 Task: Start in the project TranceTech the sprint 'Debug Dive', with a duration of 1 week.
Action: Mouse moved to (256, 68)
Screenshot: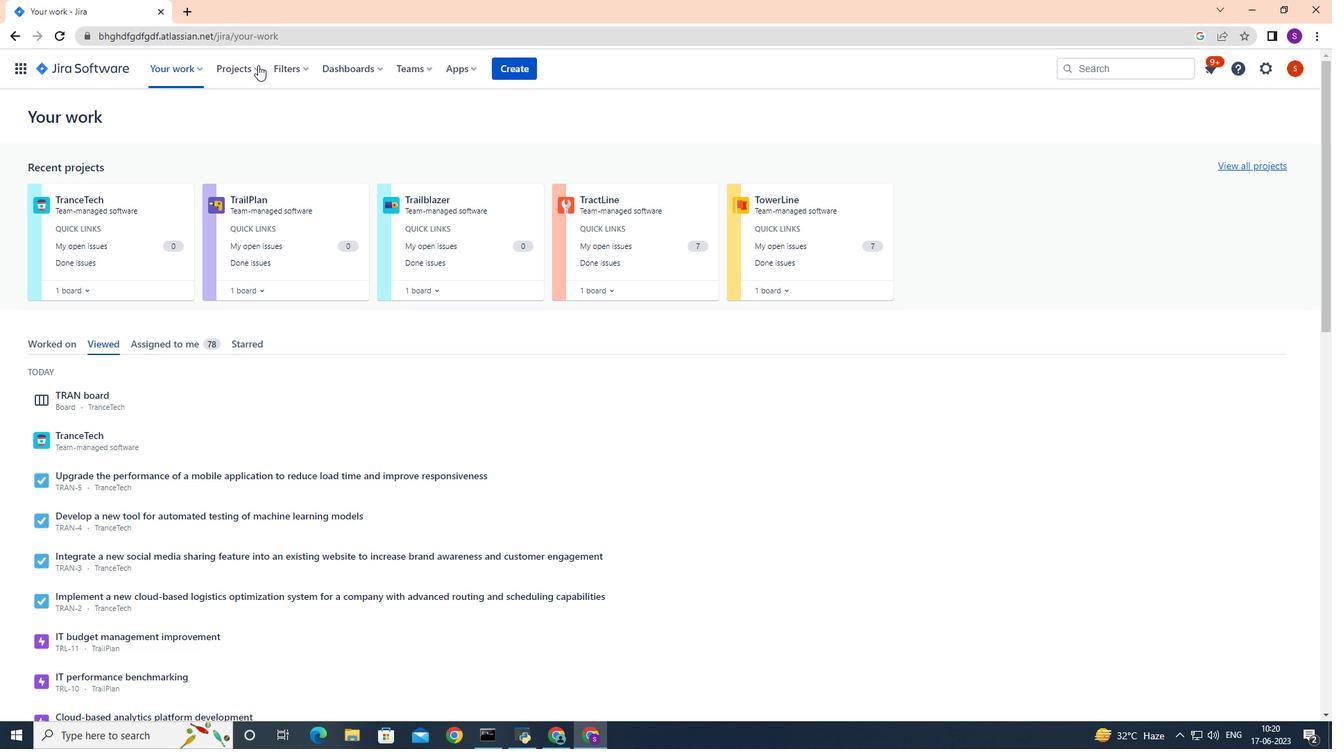 
Action: Mouse pressed left at (256, 68)
Screenshot: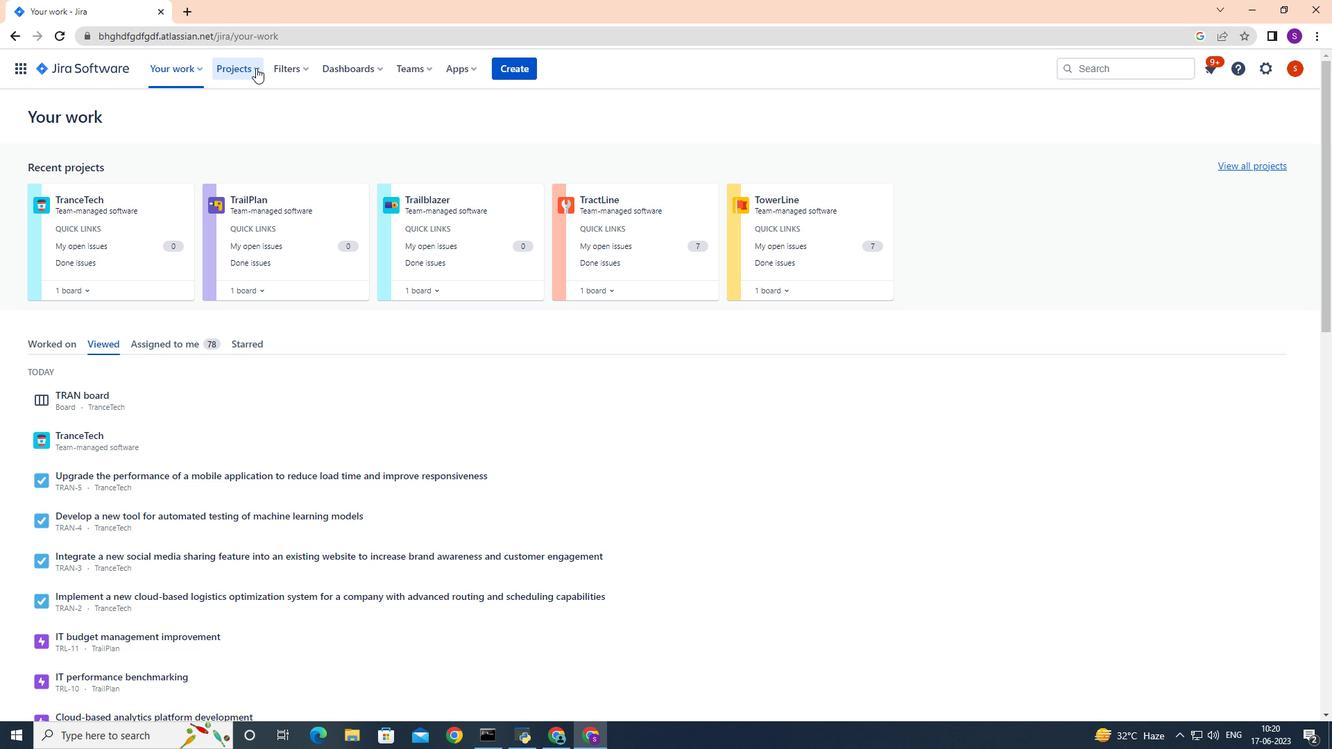 
Action: Mouse moved to (250, 124)
Screenshot: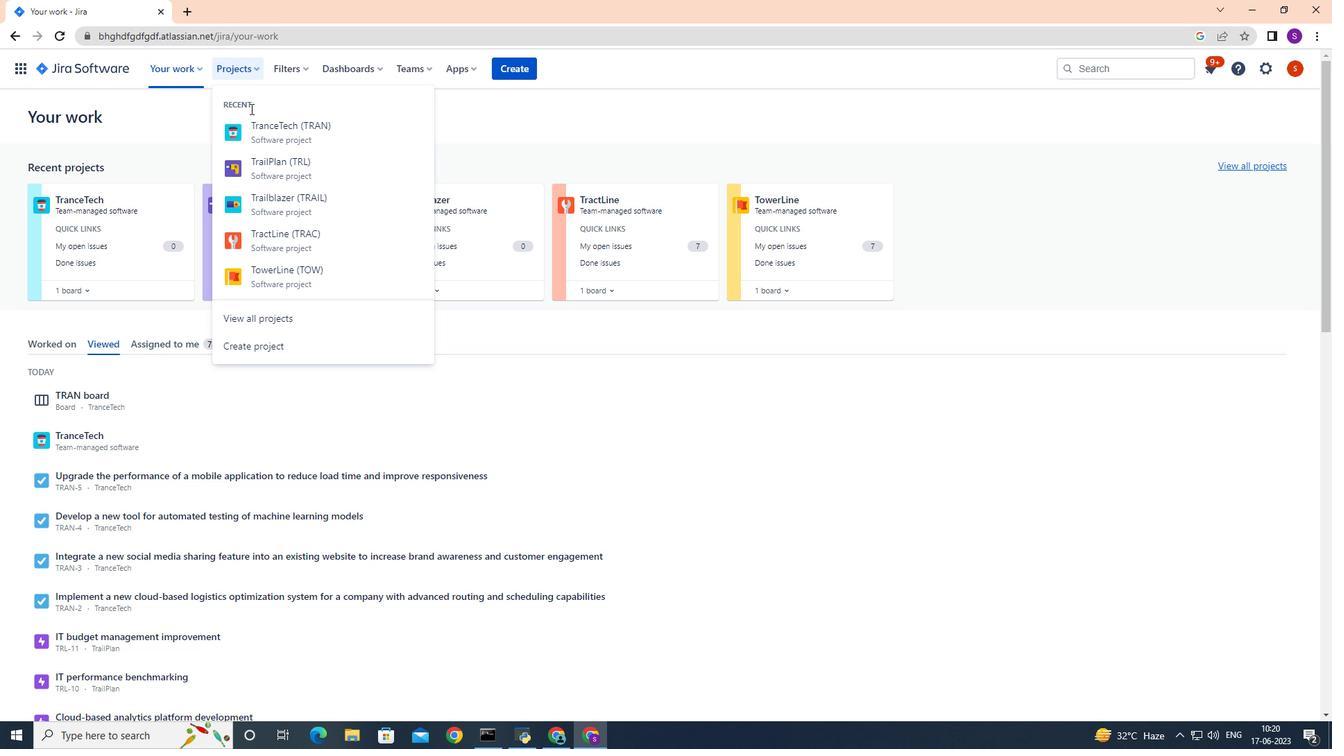 
Action: Mouse pressed left at (250, 124)
Screenshot: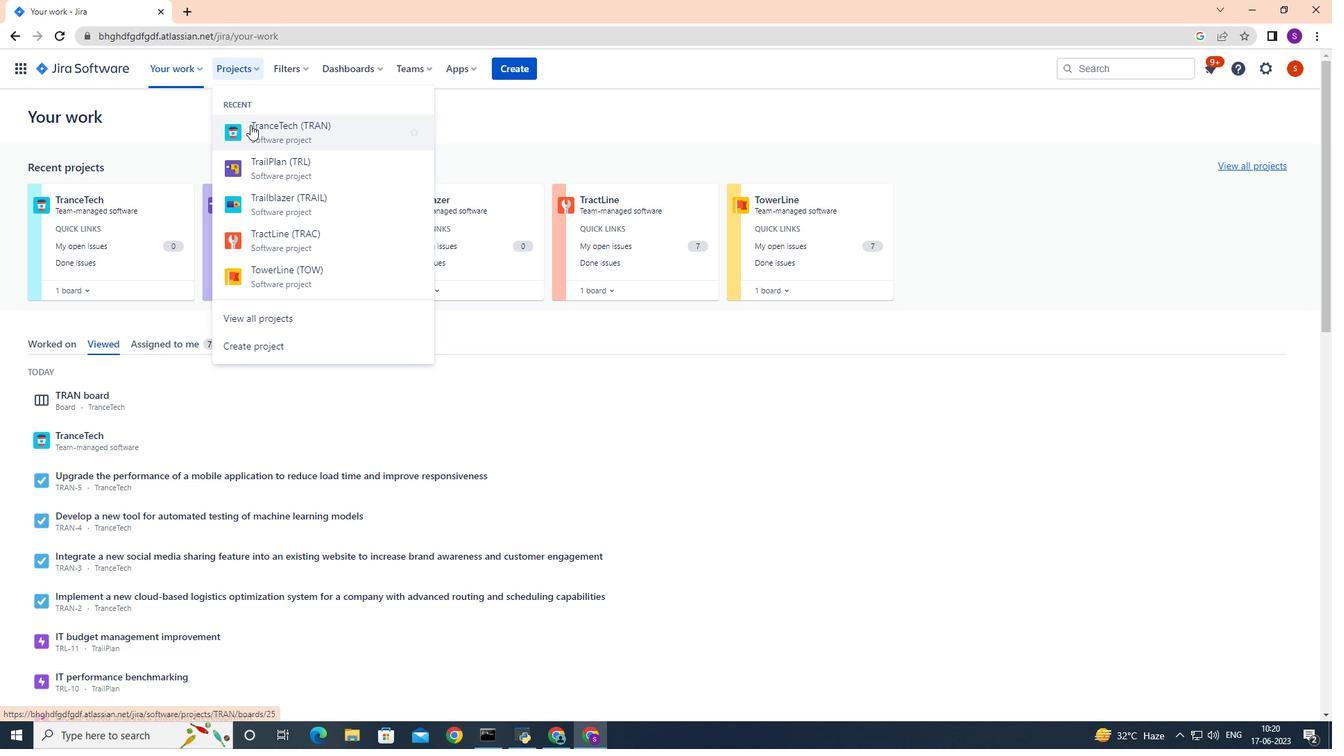 
Action: Mouse moved to (88, 214)
Screenshot: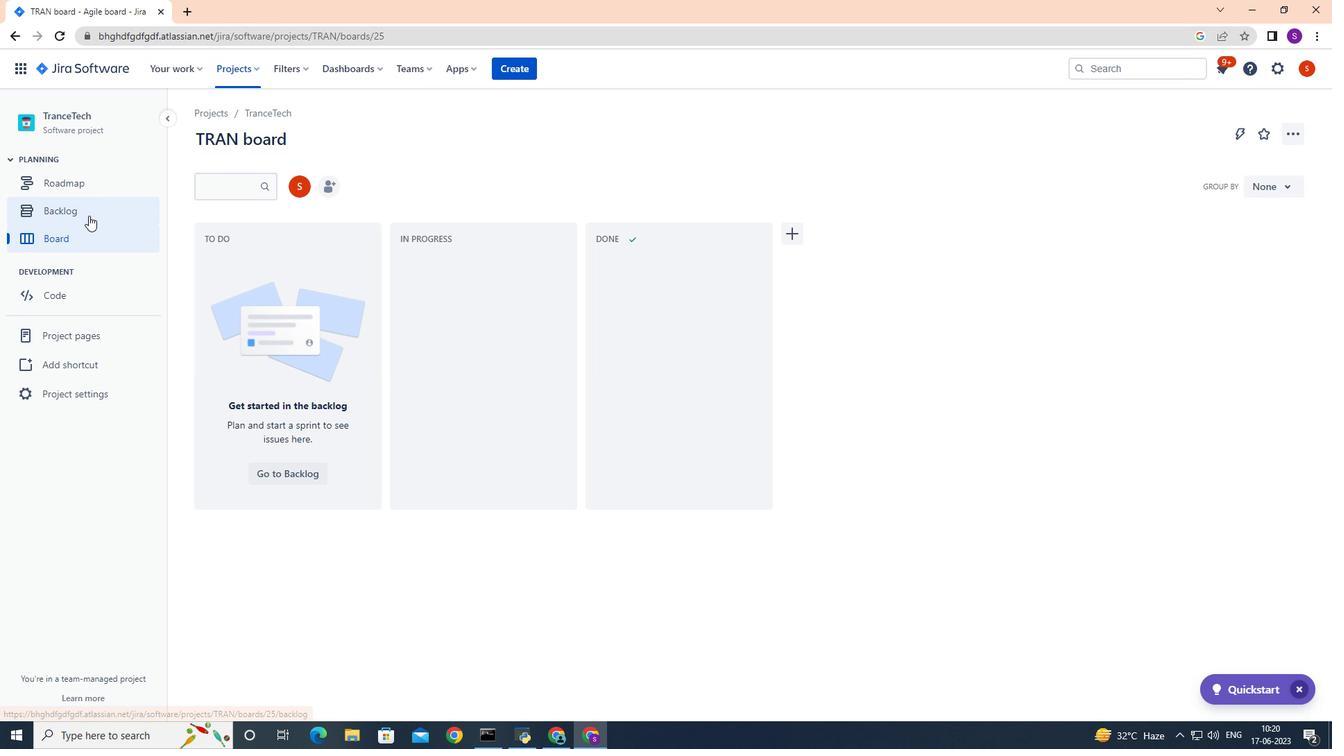 
Action: Mouse pressed left at (88, 214)
Screenshot: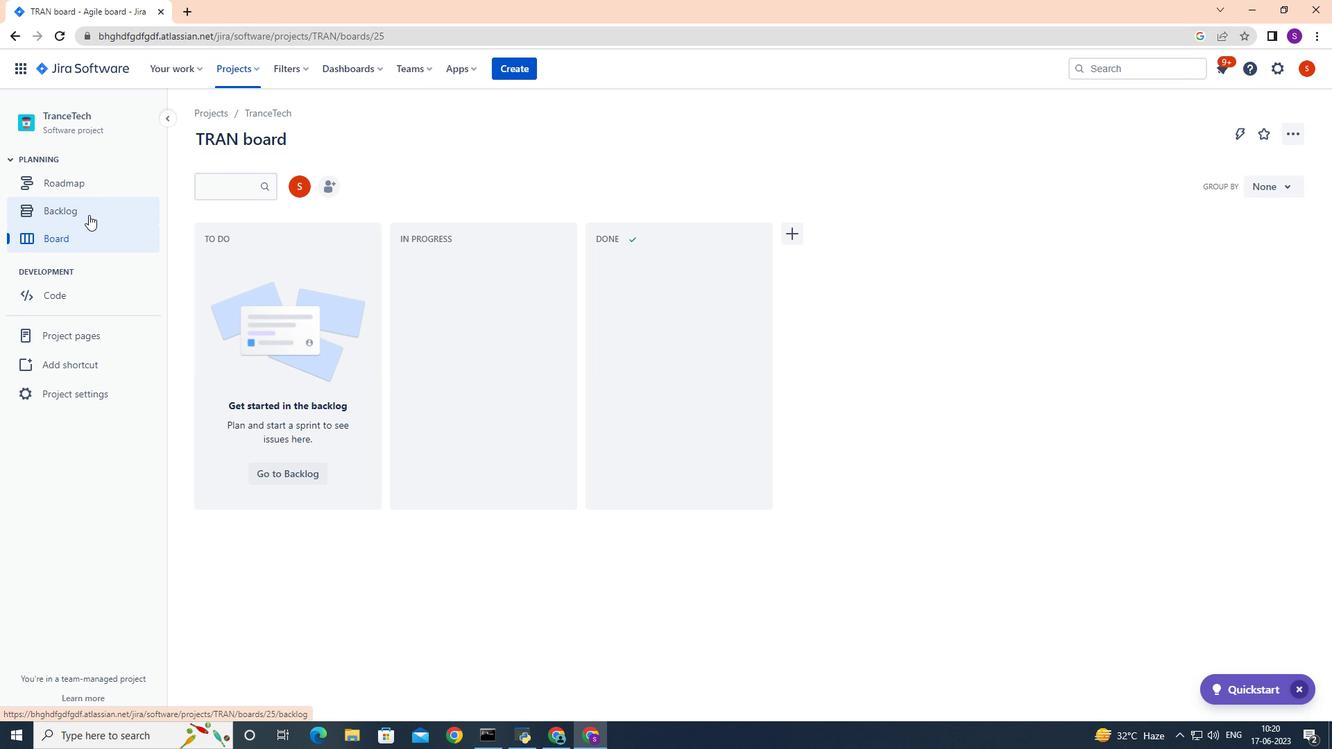
Action: Mouse moved to (451, 303)
Screenshot: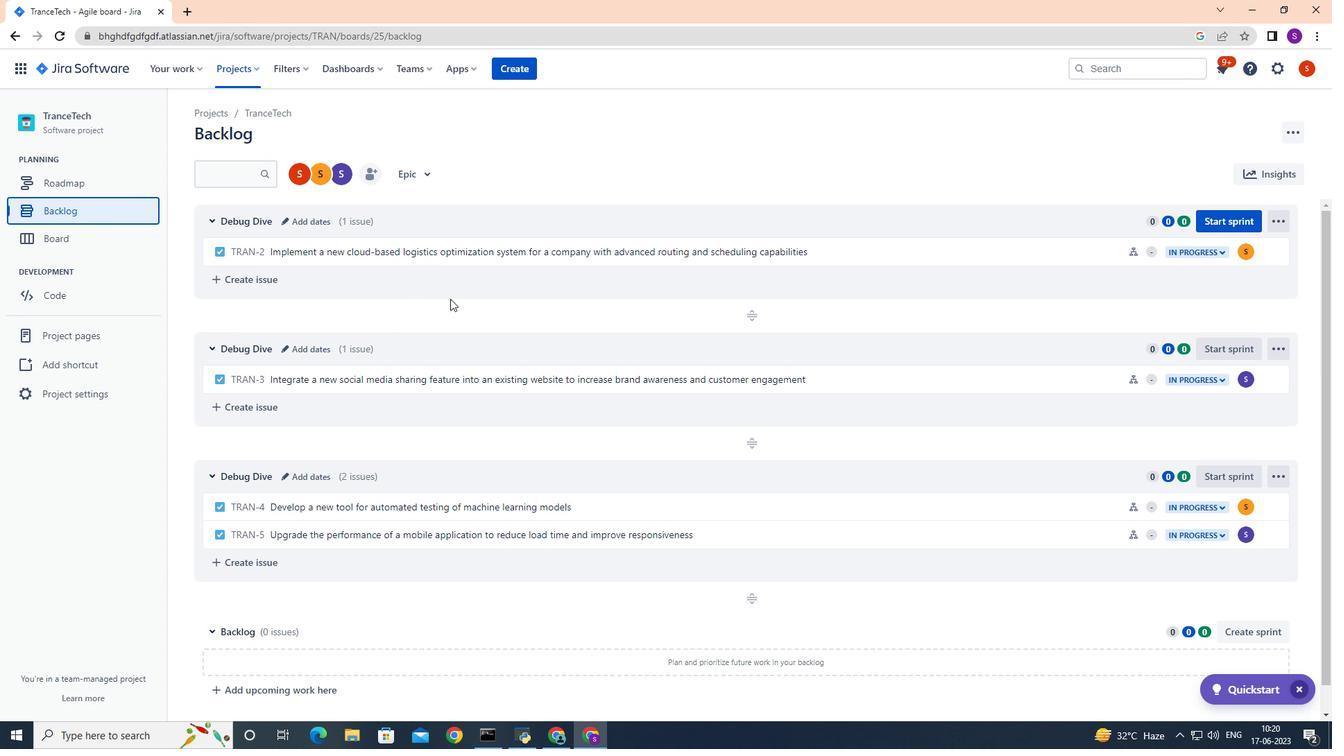 
Action: Mouse scrolled (451, 302) with delta (0, 0)
Screenshot: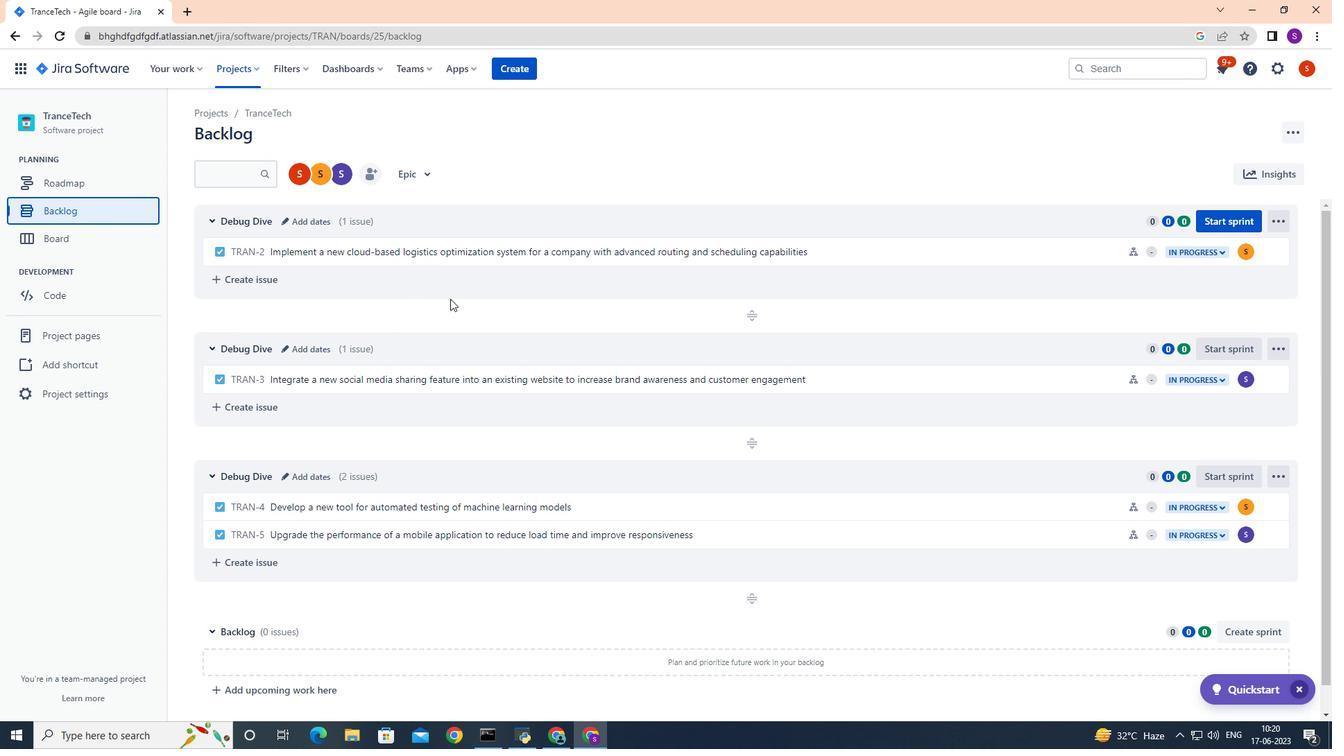 
Action: Mouse moved to (451, 303)
Screenshot: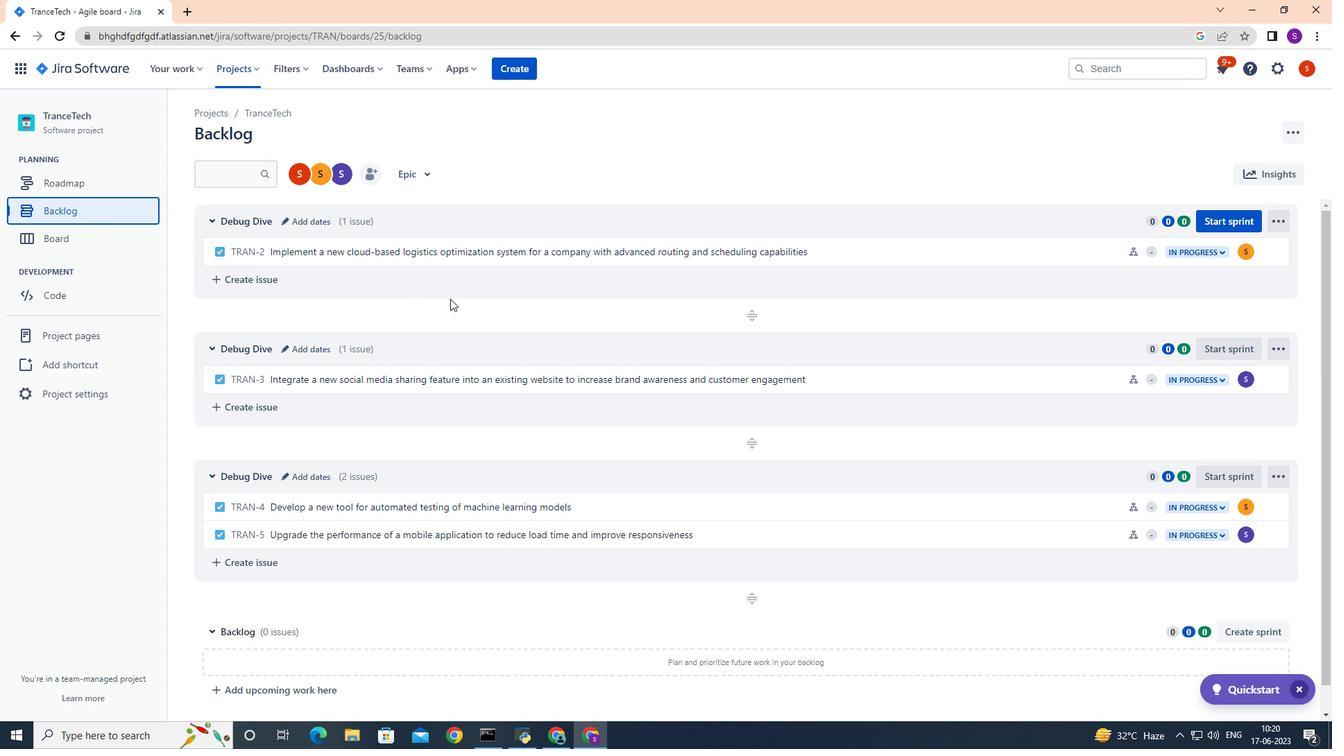 
Action: Mouse scrolled (451, 303) with delta (0, 0)
Screenshot: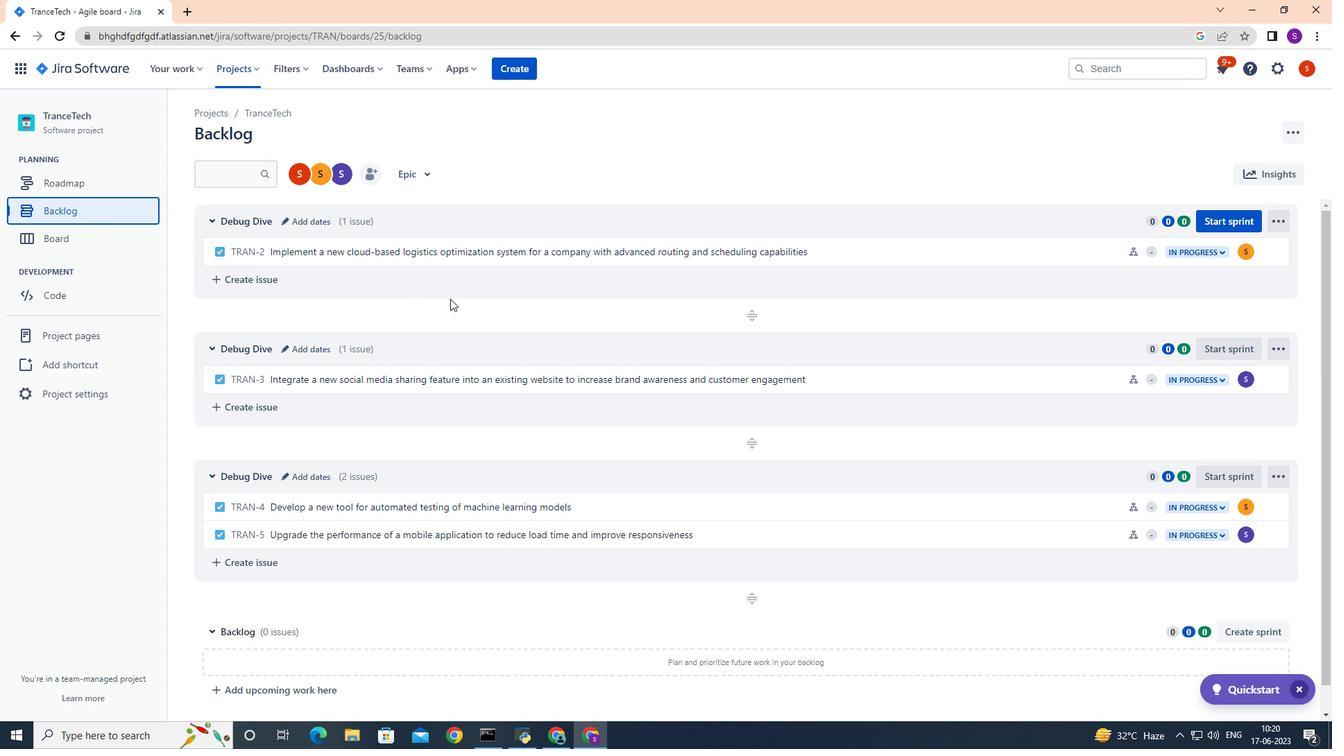 
Action: Mouse moved to (451, 304)
Screenshot: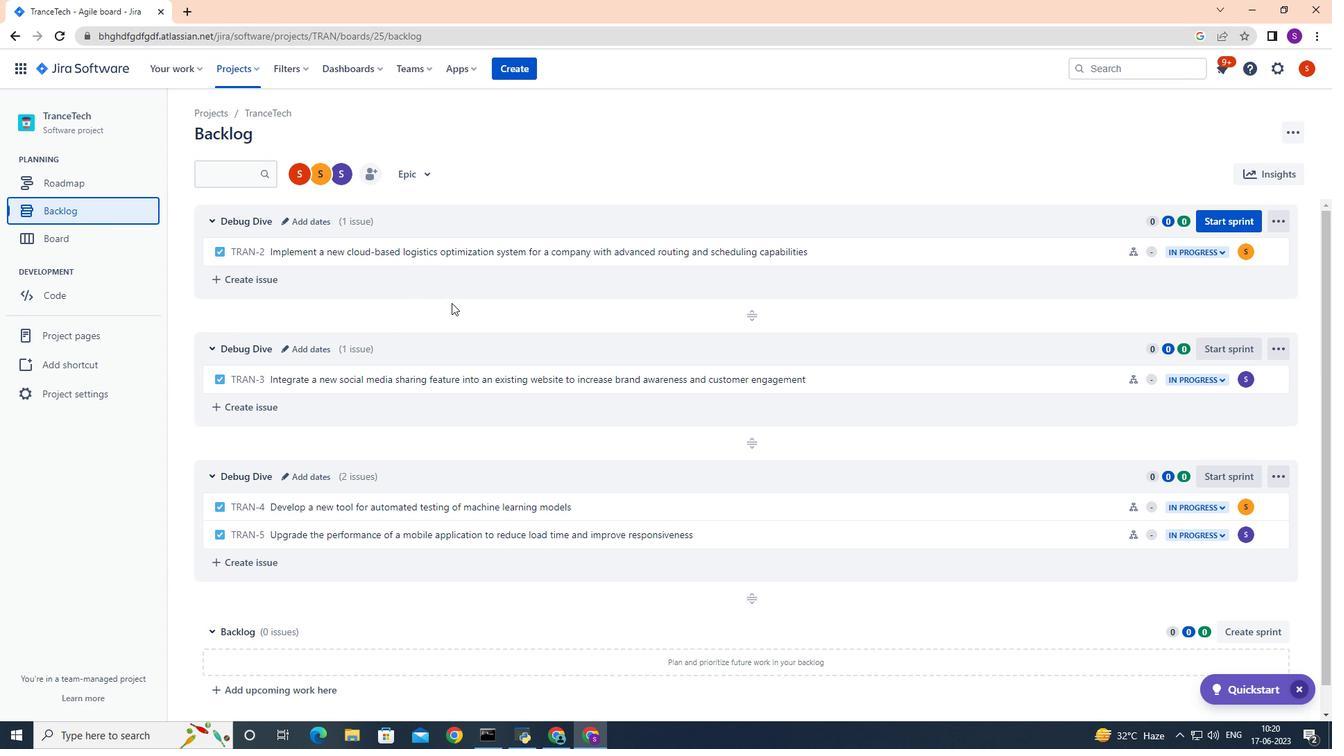
Action: Mouse scrolled (451, 303) with delta (0, 0)
Screenshot: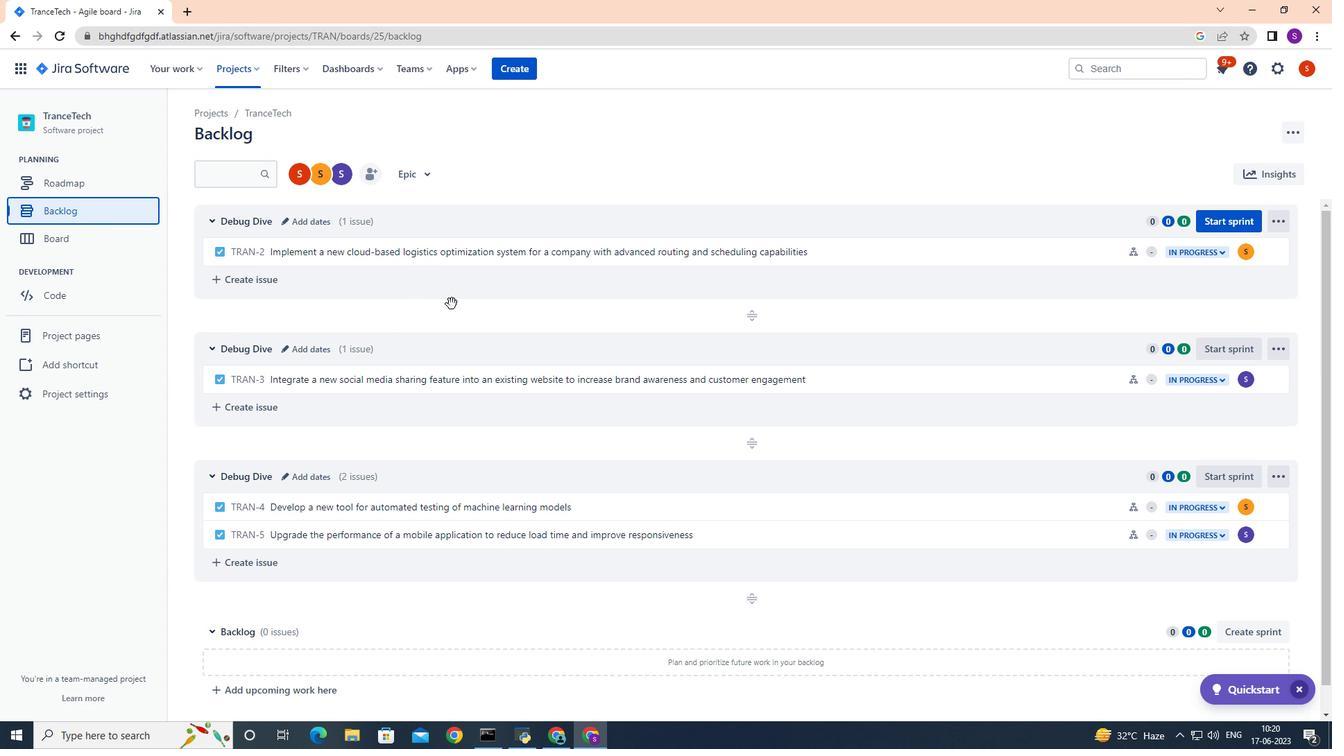 
Action: Mouse moved to (302, 321)
Screenshot: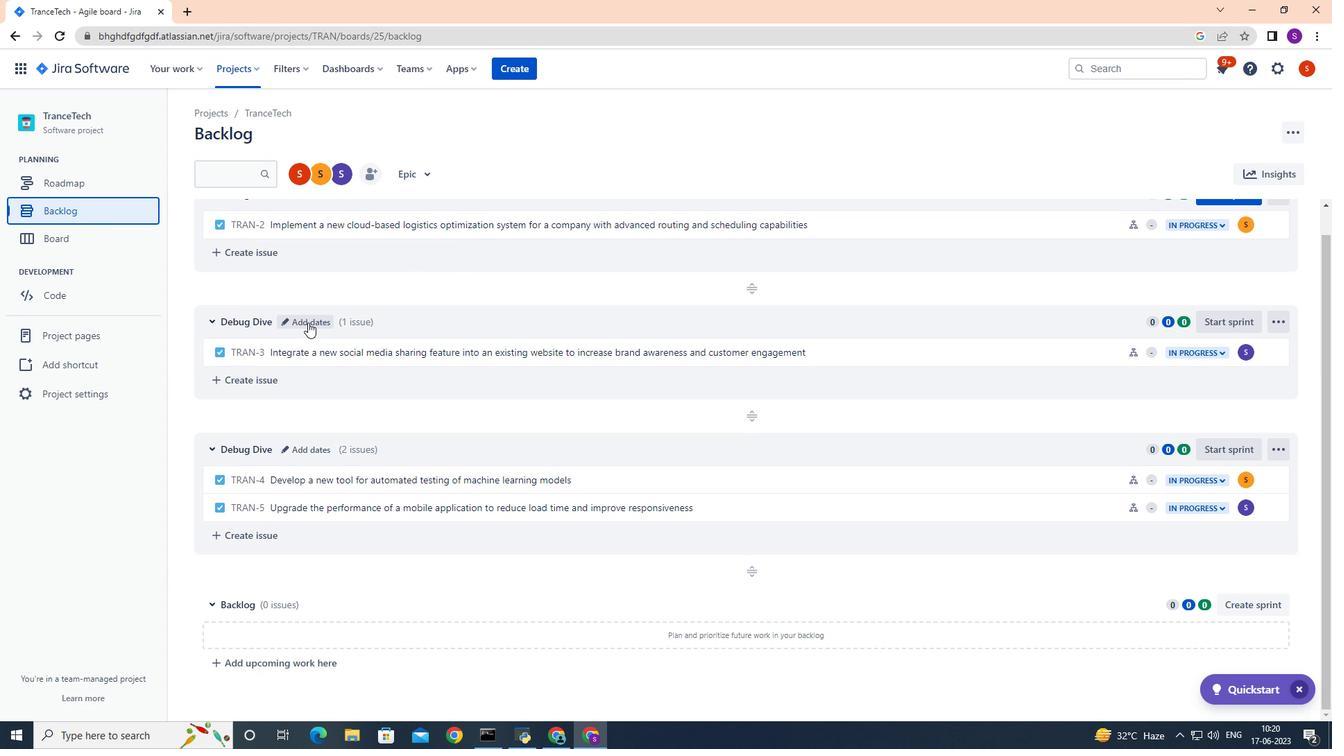 
Action: Mouse pressed left at (302, 321)
Screenshot: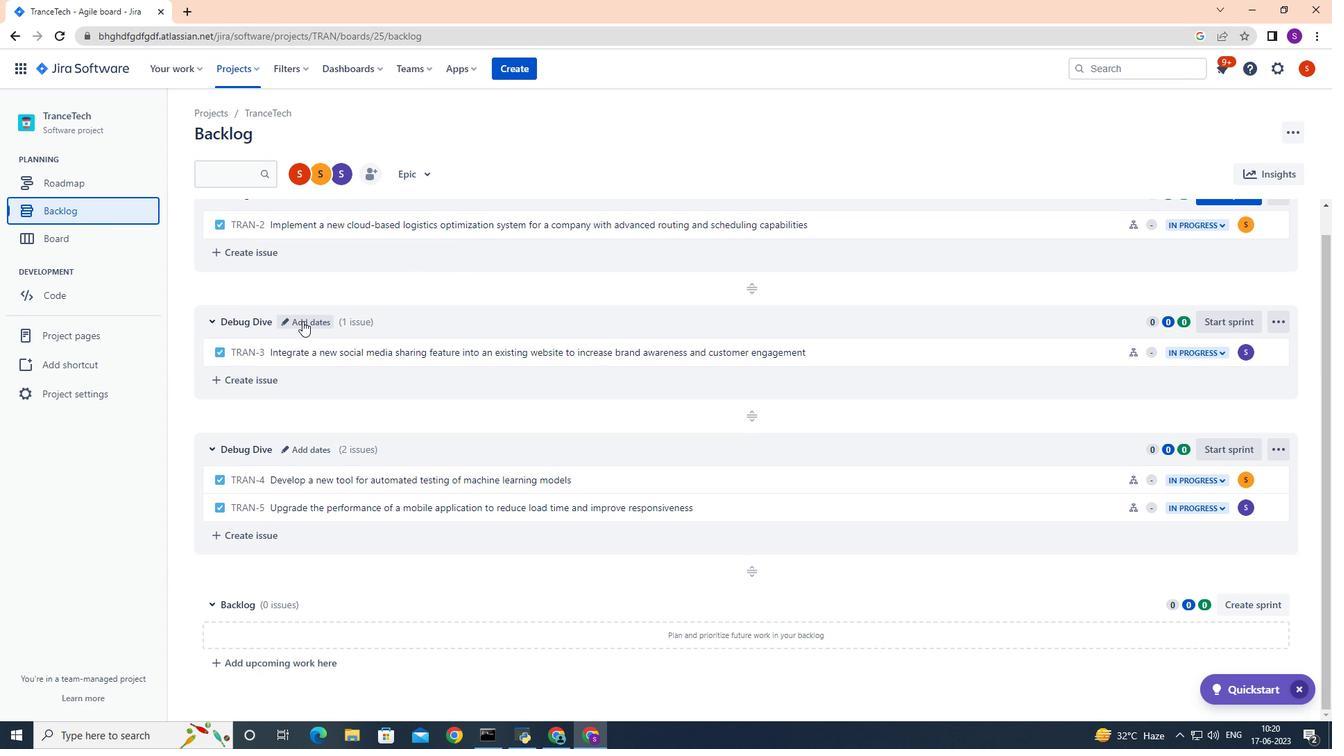 
Action: Mouse moved to (631, 221)
Screenshot: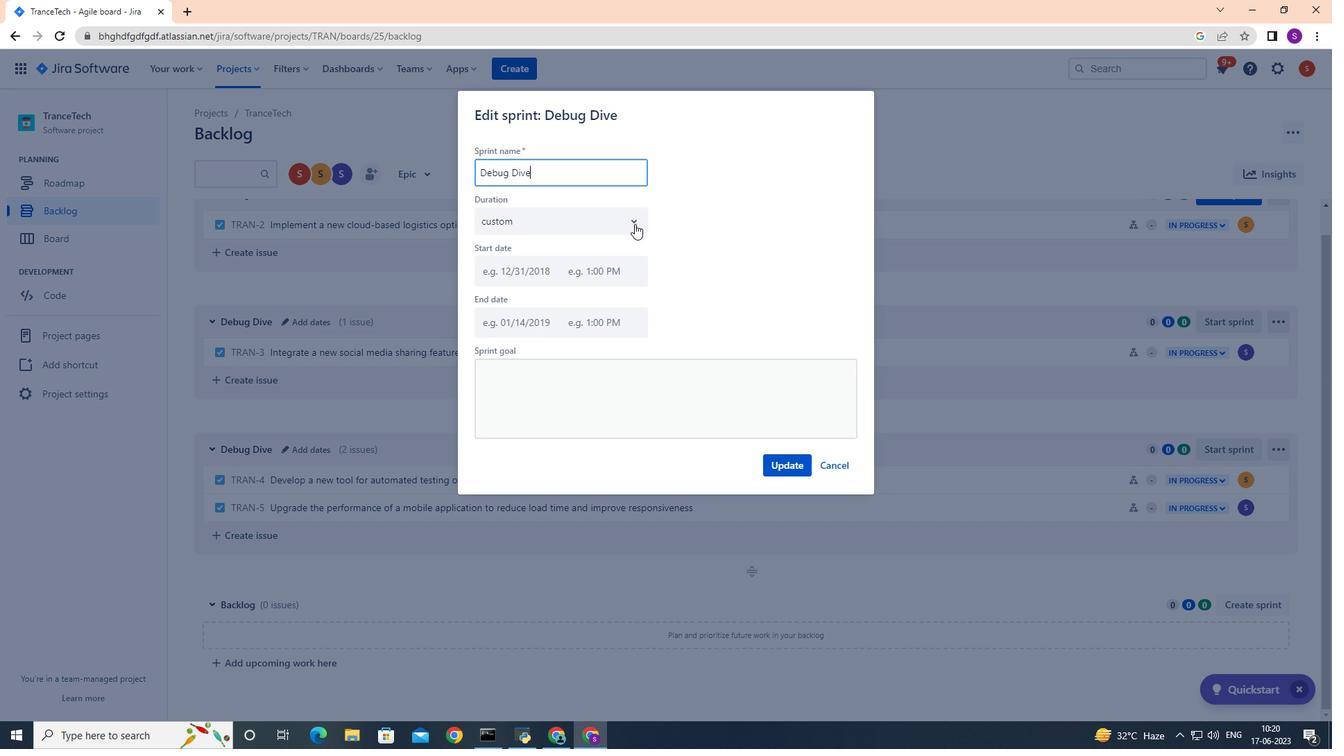
Action: Mouse pressed left at (631, 221)
Screenshot: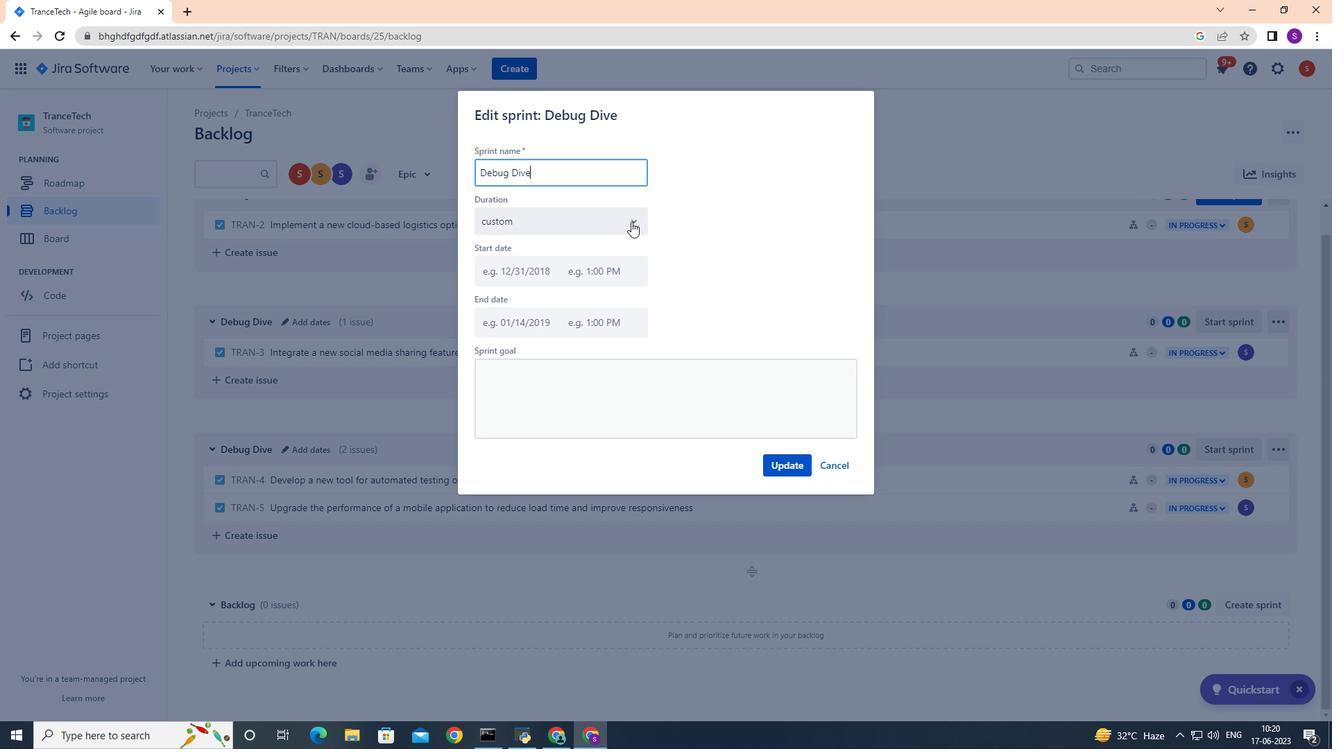 
Action: Mouse moved to (585, 260)
Screenshot: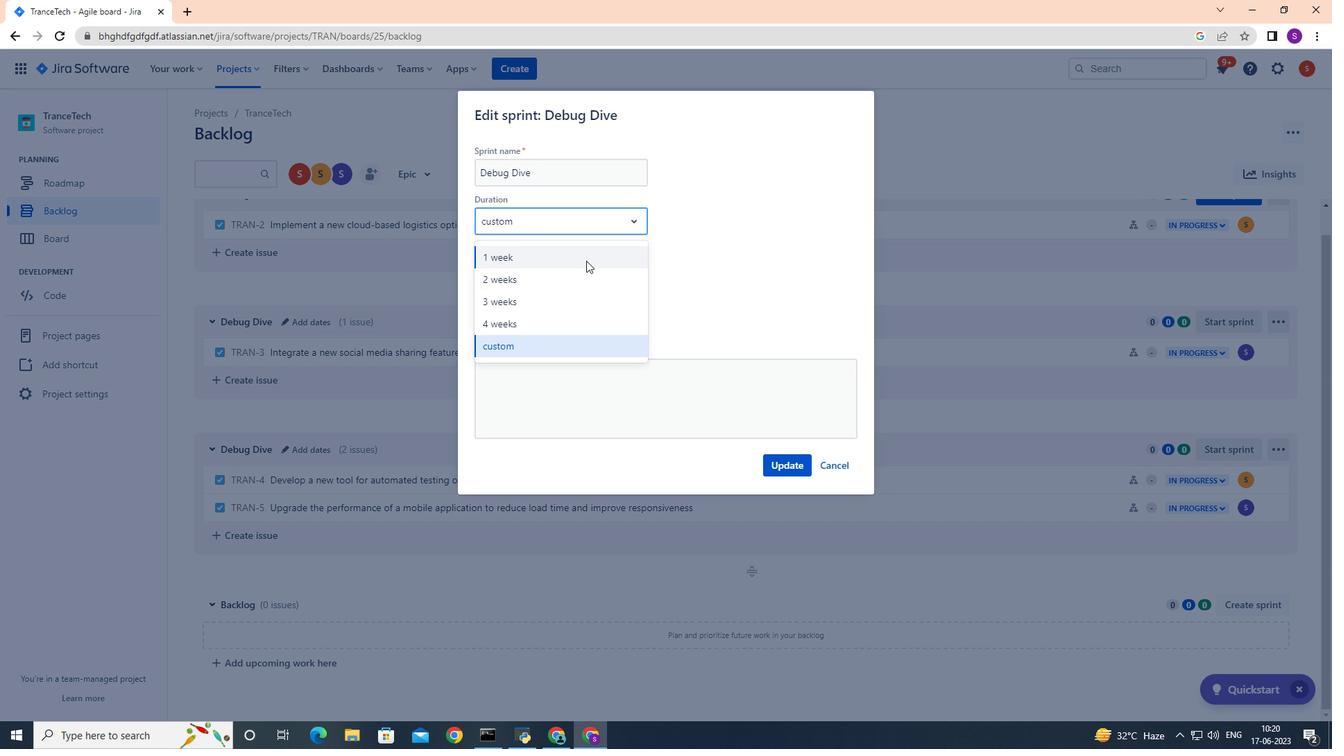 
Action: Mouse pressed left at (585, 260)
Screenshot: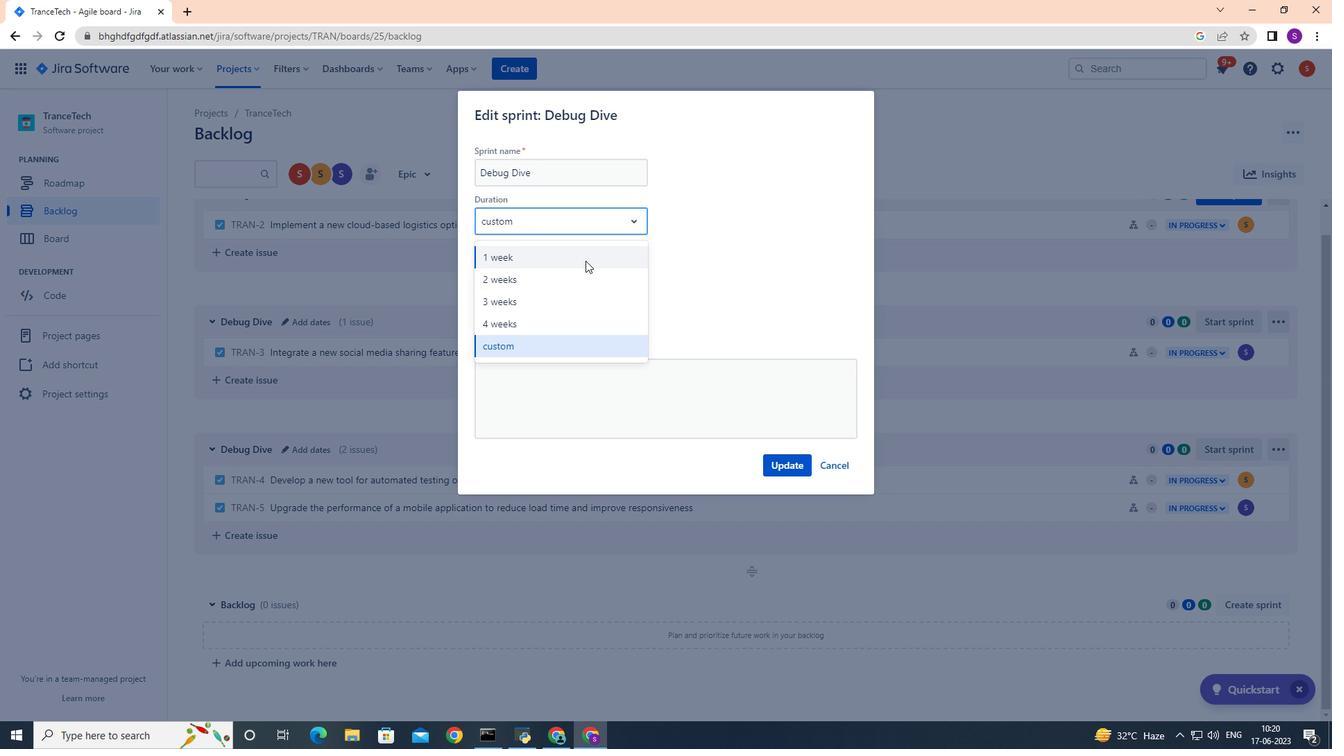 
Action: Mouse moved to (778, 457)
Screenshot: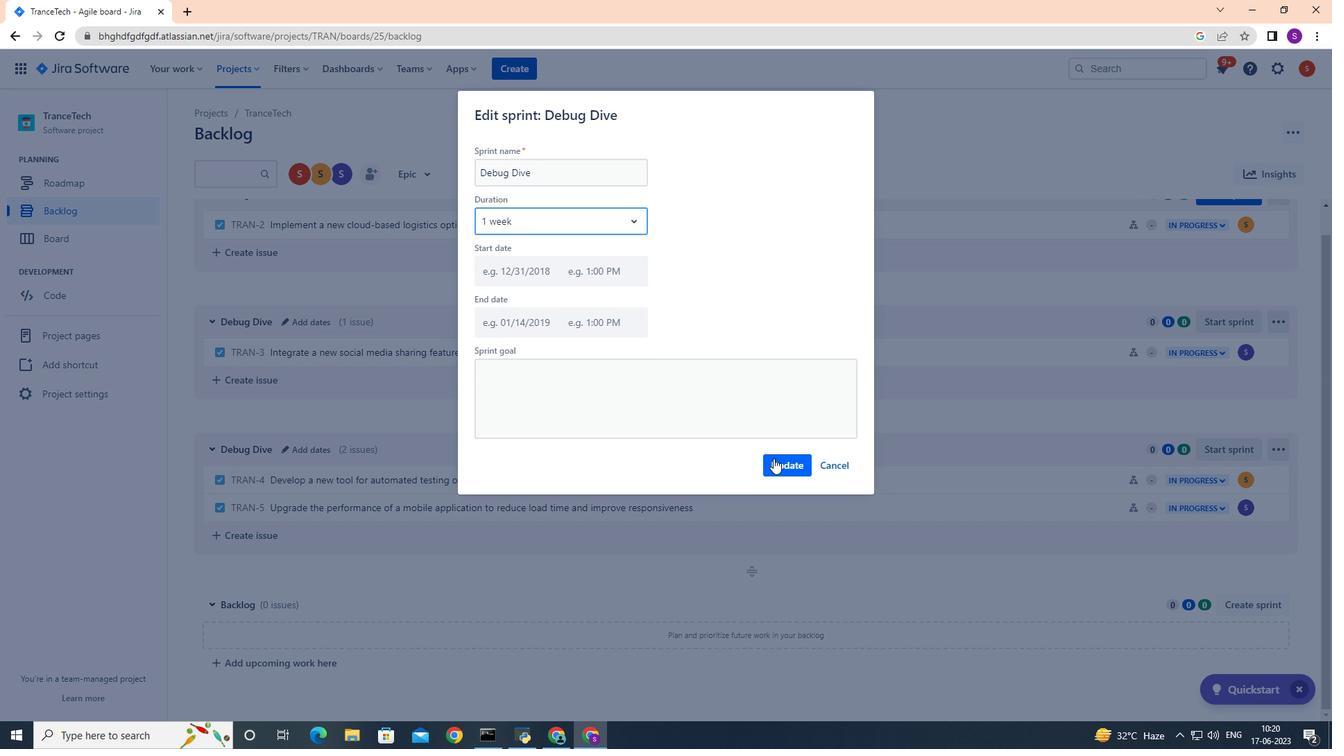 
Action: Mouse pressed left at (778, 457)
Screenshot: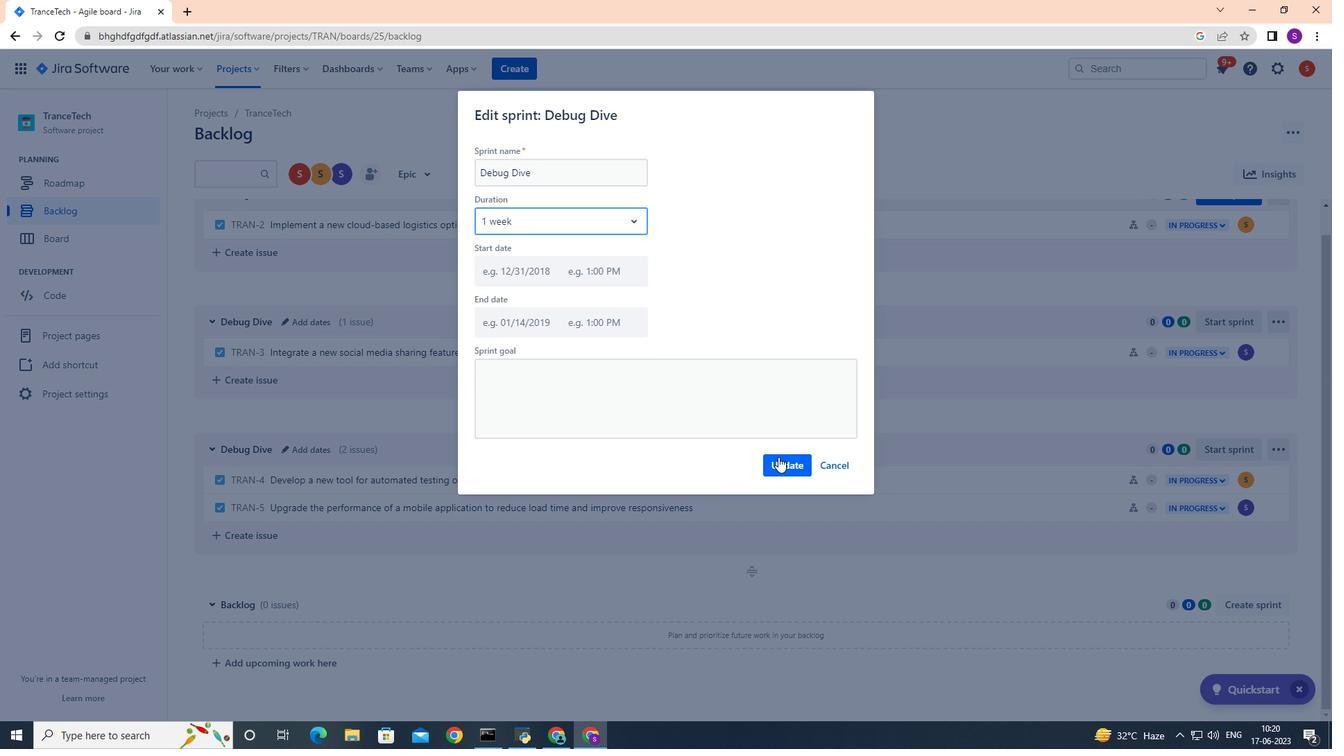
Action: Mouse moved to (714, 364)
Screenshot: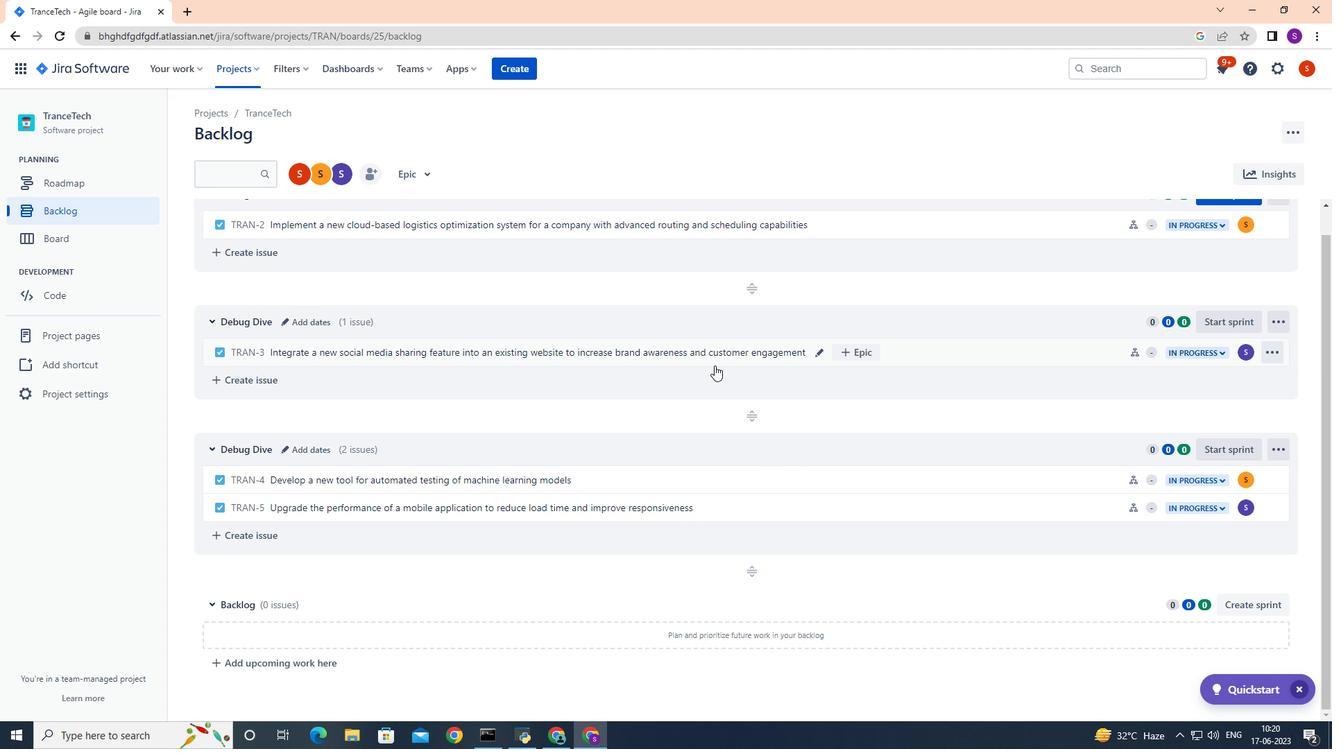 
